 Task: Open a shared fIle from drive.
Action: Mouse moved to (43, 71)
Screenshot: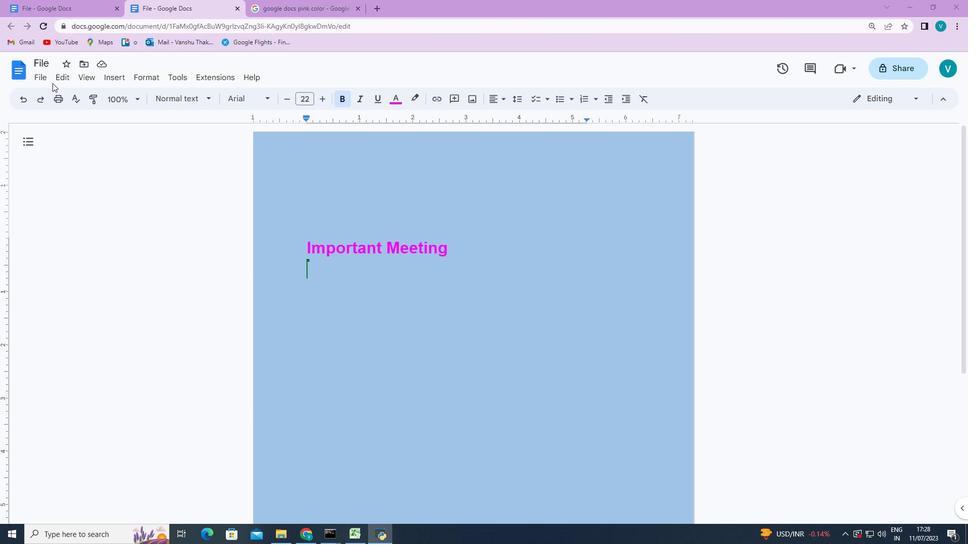 
Action: Mouse pressed left at (43, 71)
Screenshot: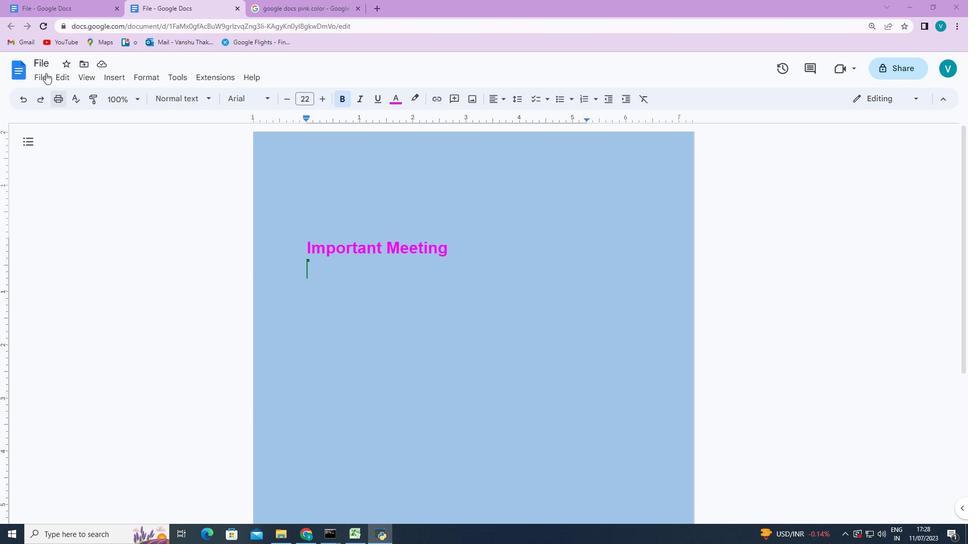
Action: Mouse moved to (44, 121)
Screenshot: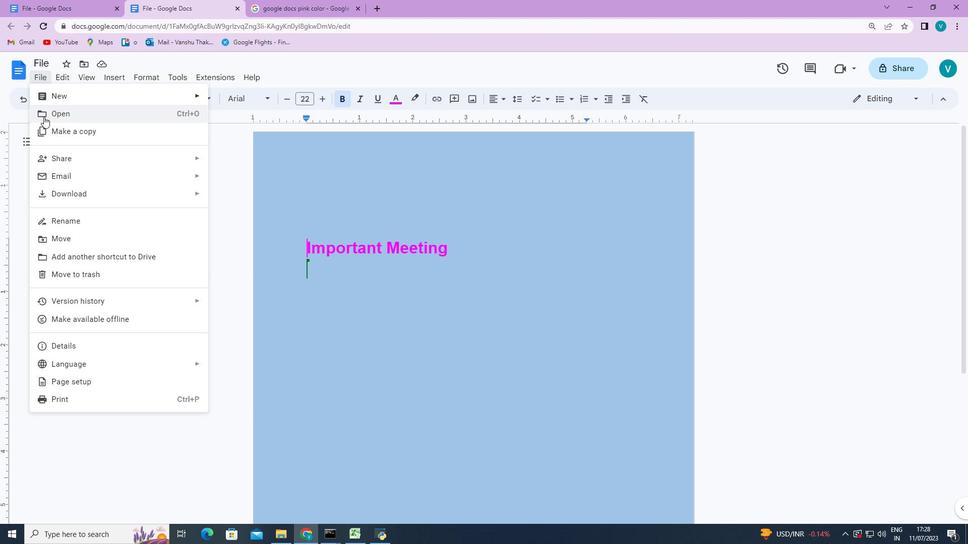 
Action: Mouse pressed left at (44, 121)
Screenshot: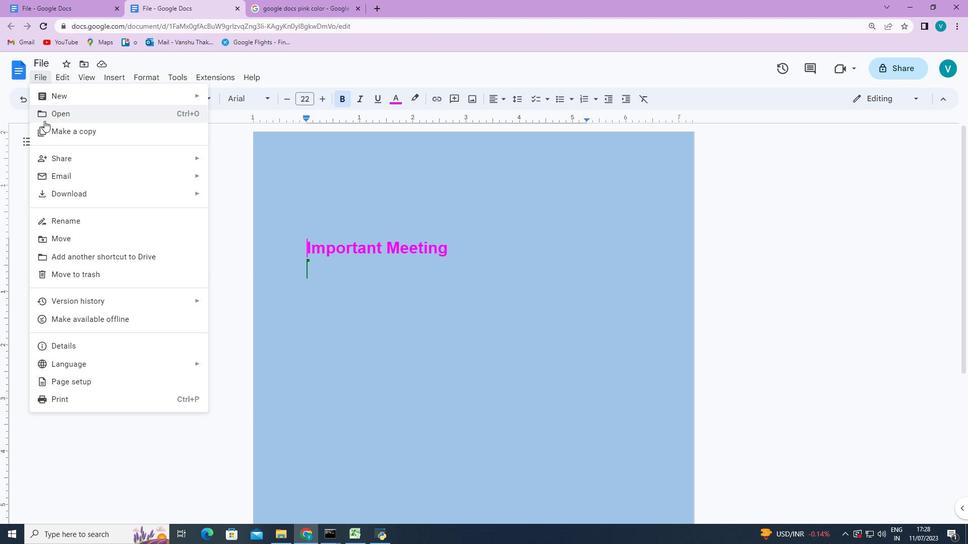 
Action: Mouse moved to (285, 142)
Screenshot: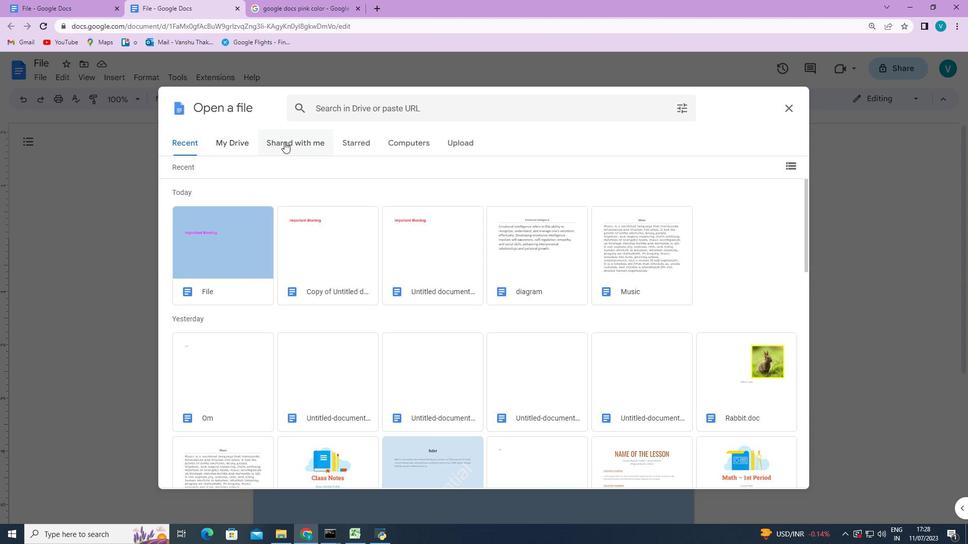 
Action: Mouse pressed left at (285, 142)
Screenshot: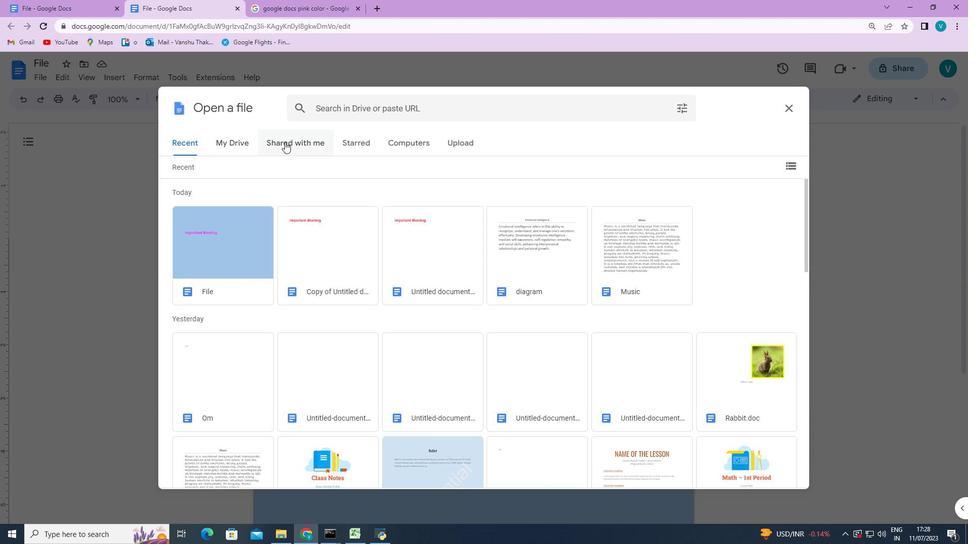 
Action: Mouse moved to (260, 243)
Screenshot: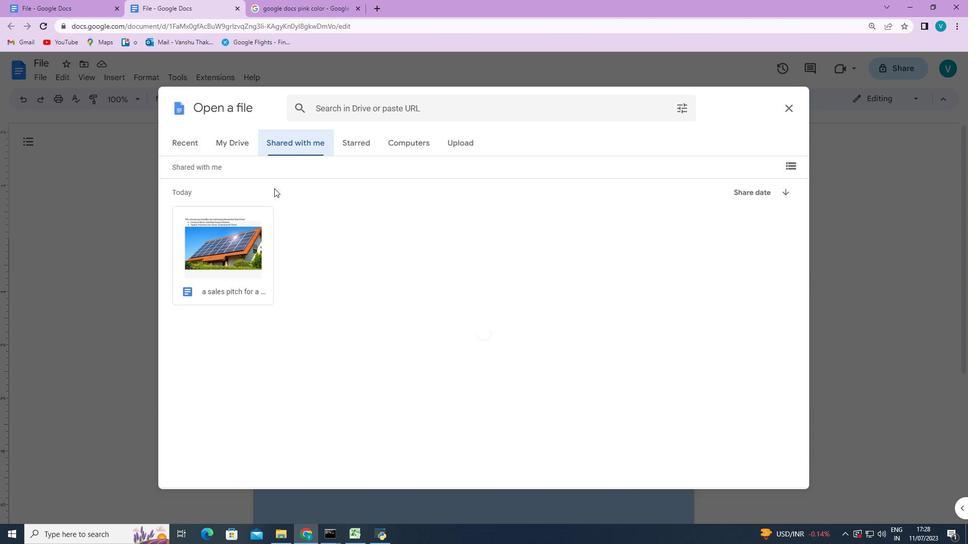 
Action: Mouse pressed left at (260, 243)
Screenshot: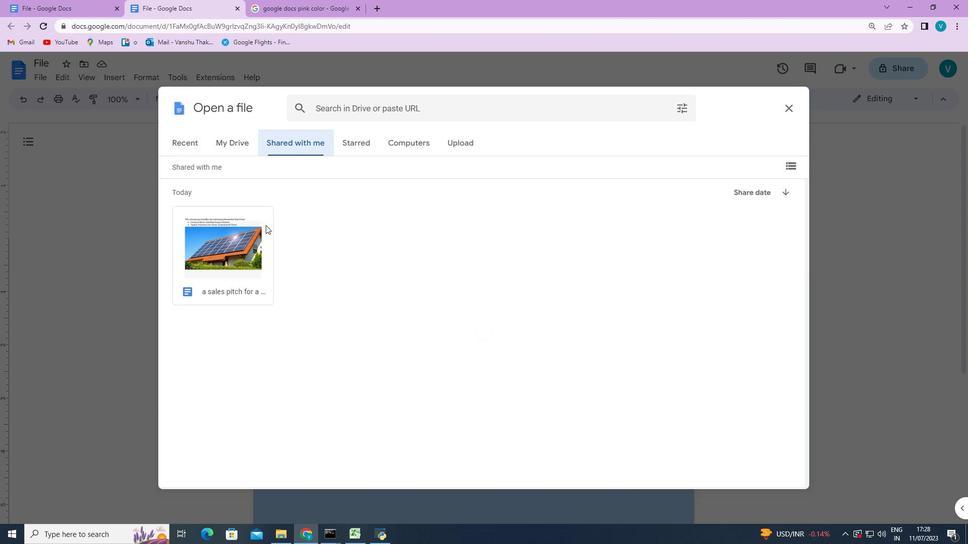 
Action: Mouse moved to (783, 481)
Screenshot: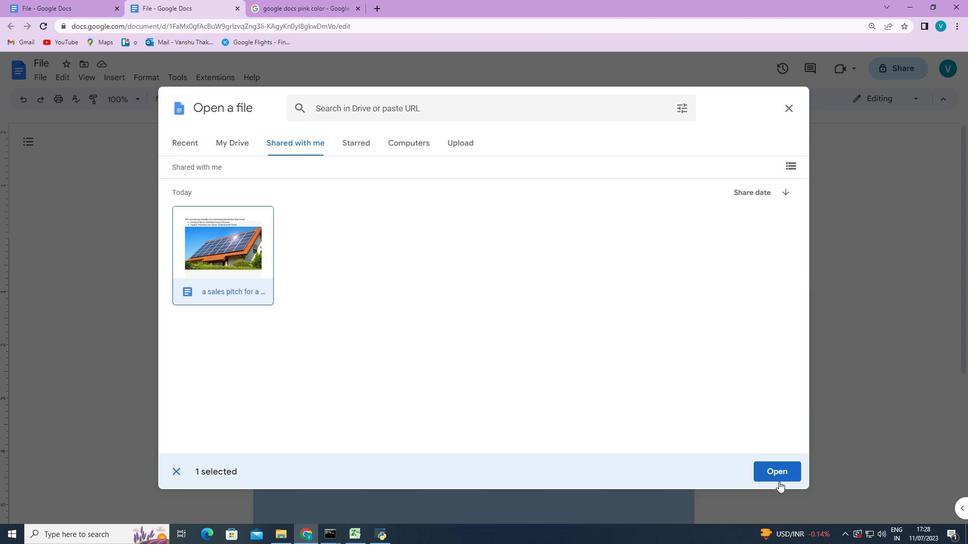 
Action: Mouse pressed left at (783, 481)
Screenshot: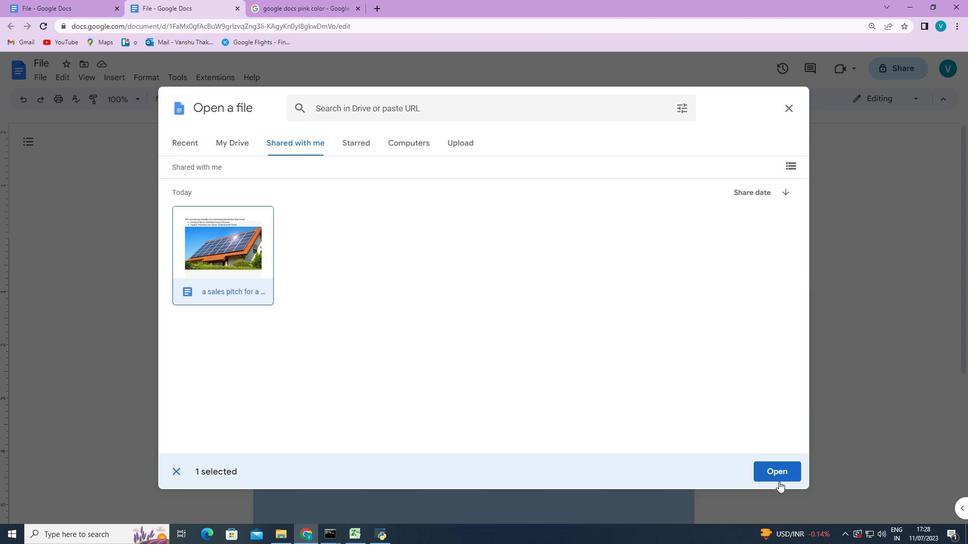 
